 Task: Add a condition where "Channel Is not Ticket sharing" in new tickets in your groups.
Action: Mouse moved to (118, 380)
Screenshot: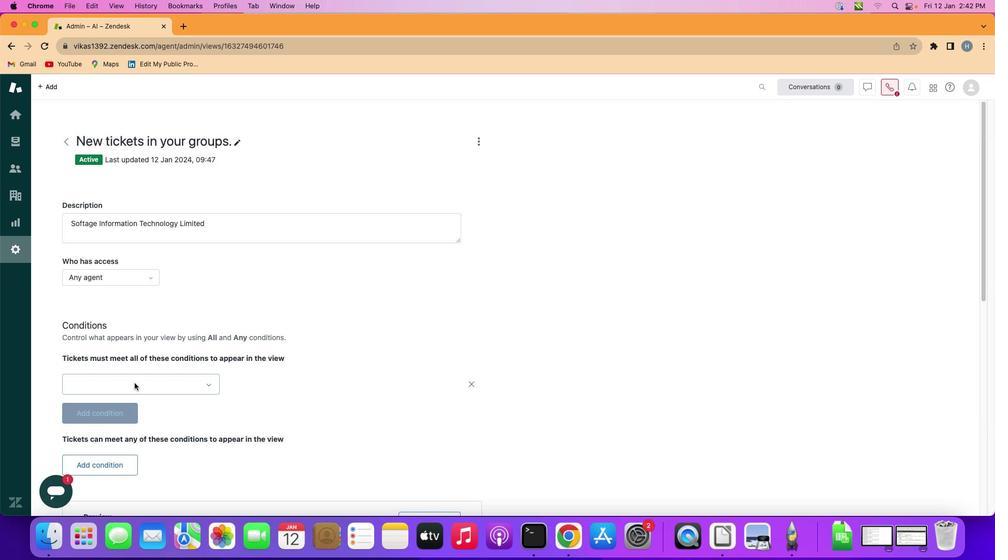 
Action: Mouse pressed left at (118, 380)
Screenshot: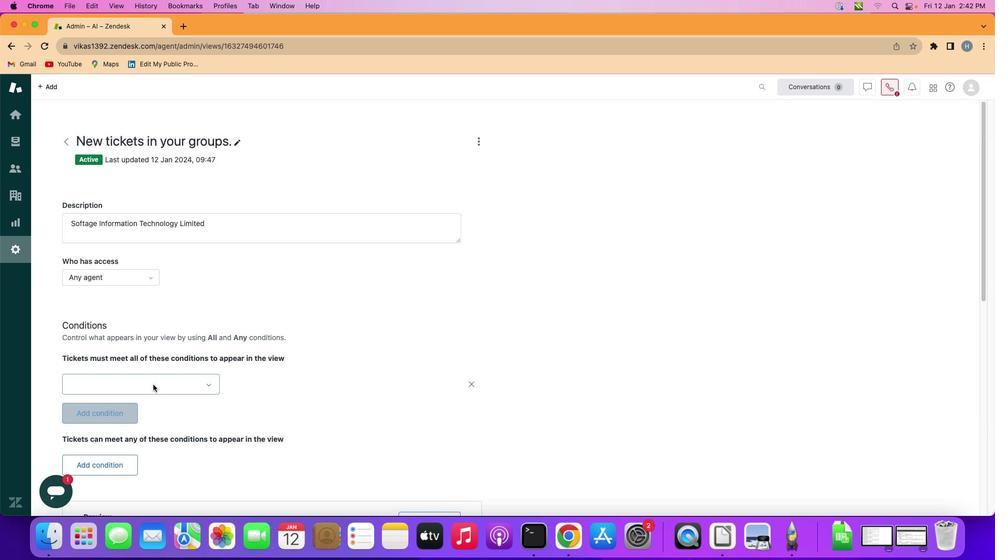 
Action: Mouse moved to (167, 383)
Screenshot: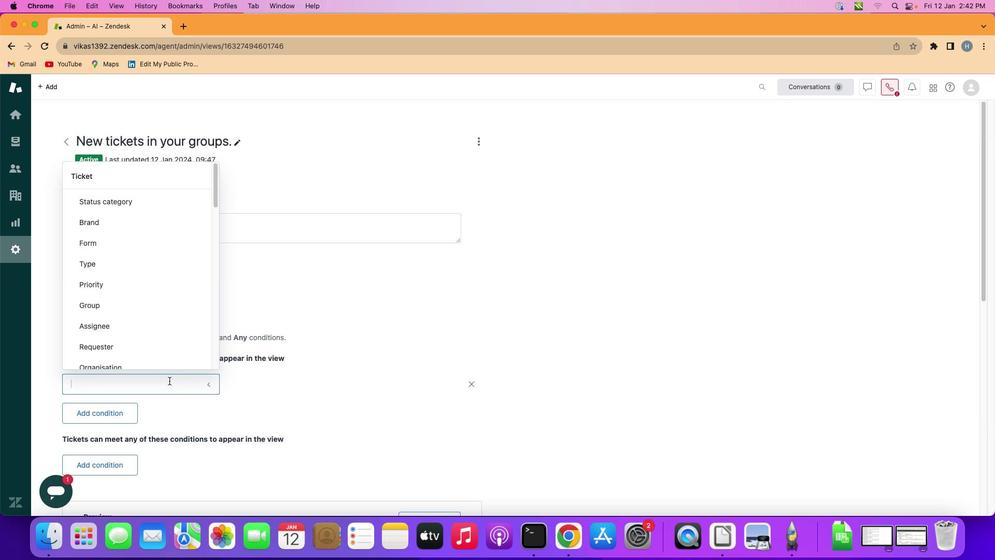 
Action: Mouse pressed left at (167, 383)
Screenshot: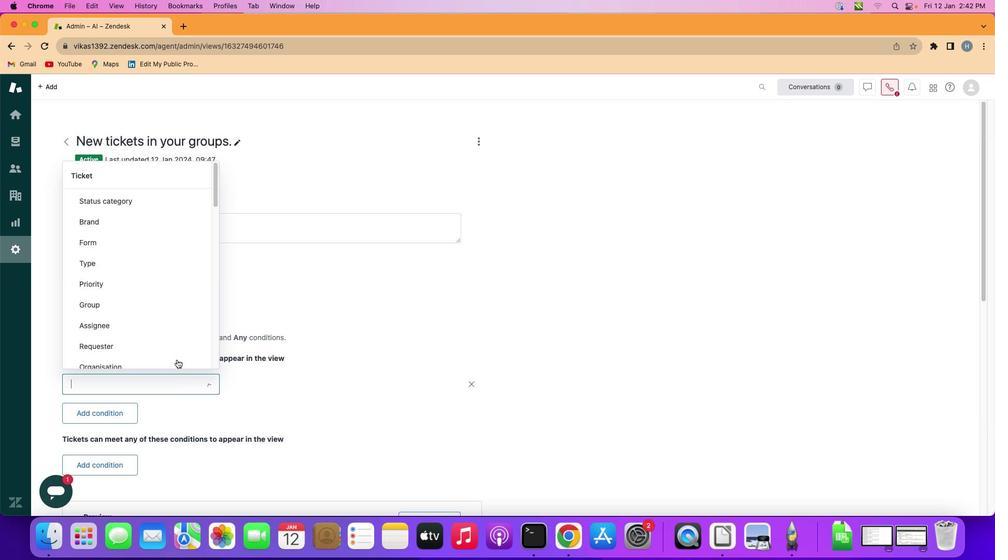 
Action: Mouse moved to (176, 273)
Screenshot: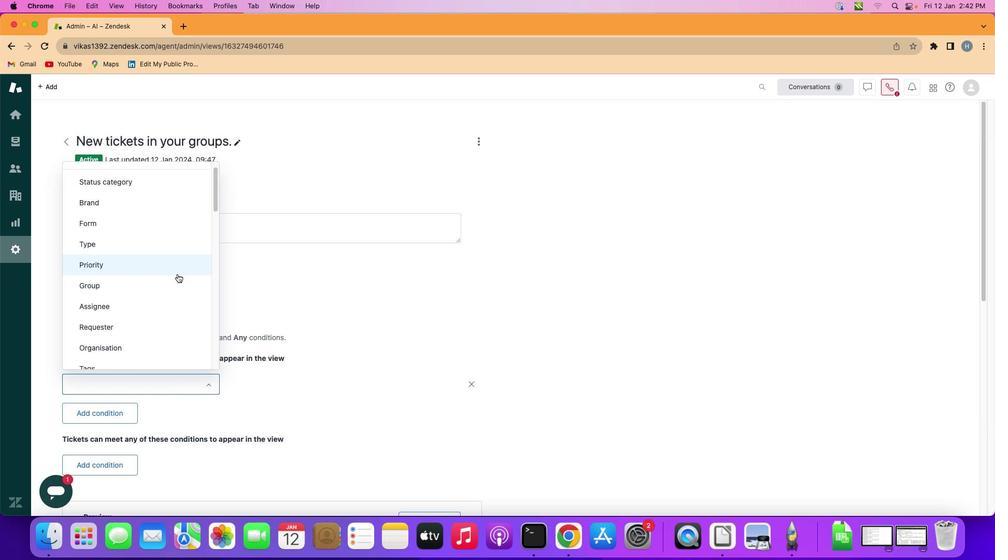 
Action: Mouse scrolled (176, 273) with delta (0, -1)
Screenshot: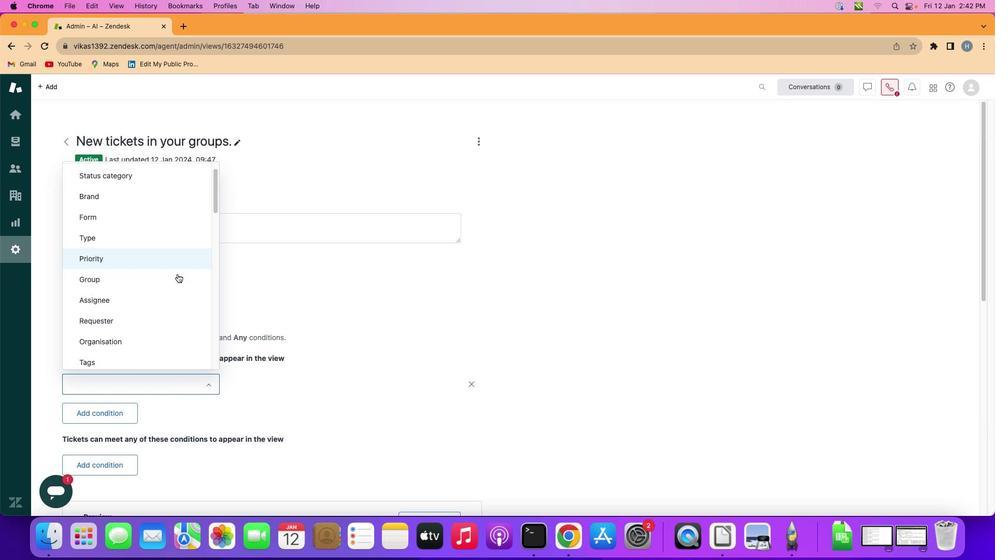 
Action: Mouse moved to (176, 272)
Screenshot: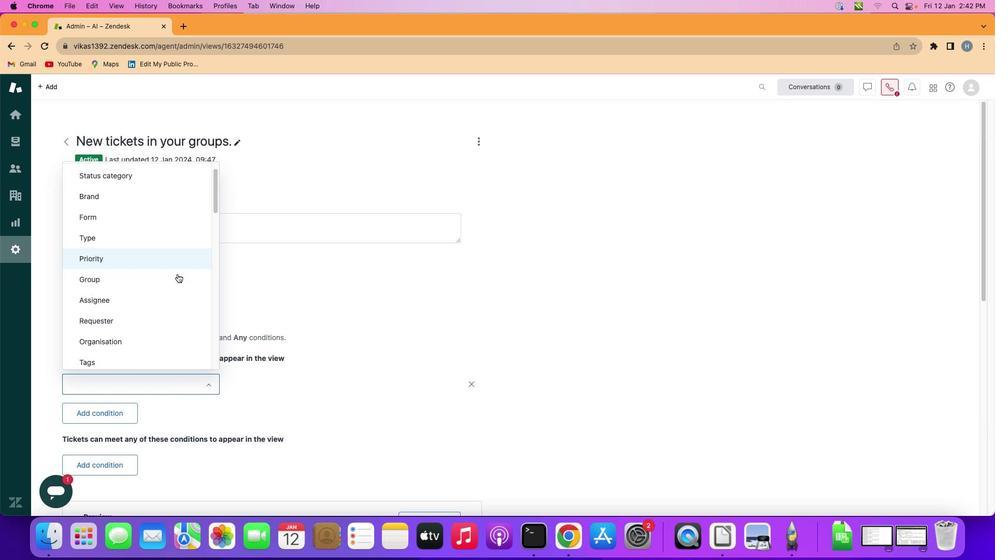 
Action: Mouse scrolled (176, 272) with delta (0, -1)
Screenshot: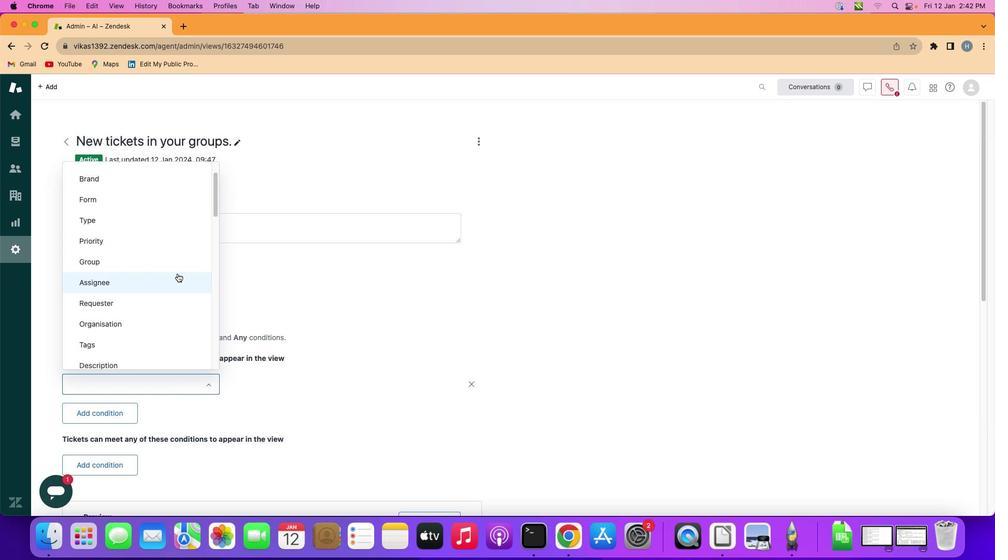 
Action: Mouse scrolled (176, 272) with delta (0, -1)
Screenshot: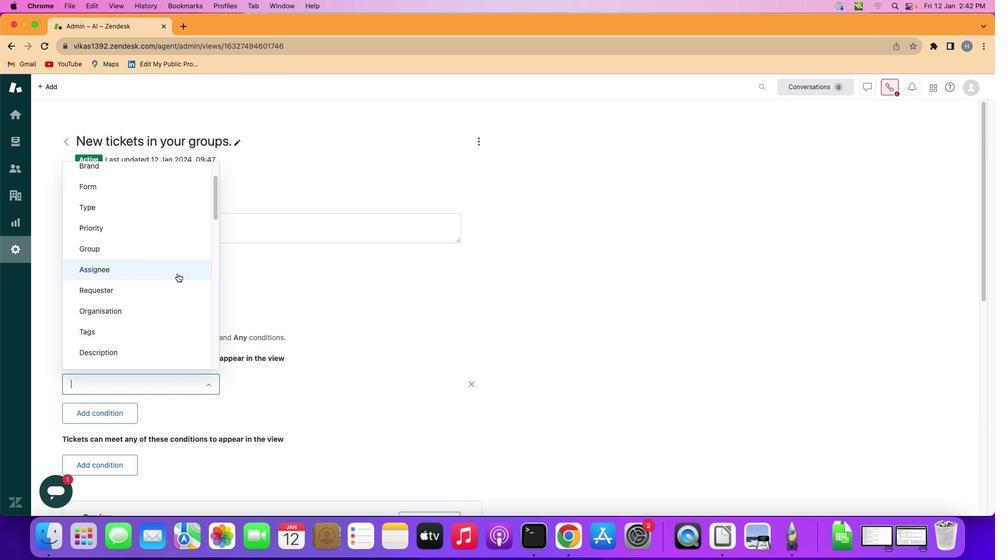 
Action: Mouse scrolled (176, 272) with delta (0, -1)
Screenshot: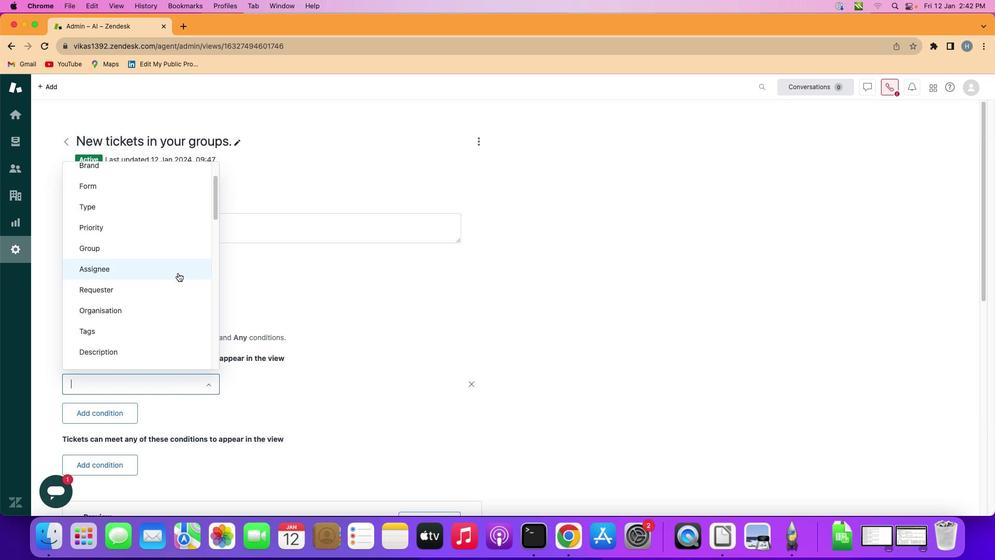 
Action: Mouse moved to (176, 272)
Screenshot: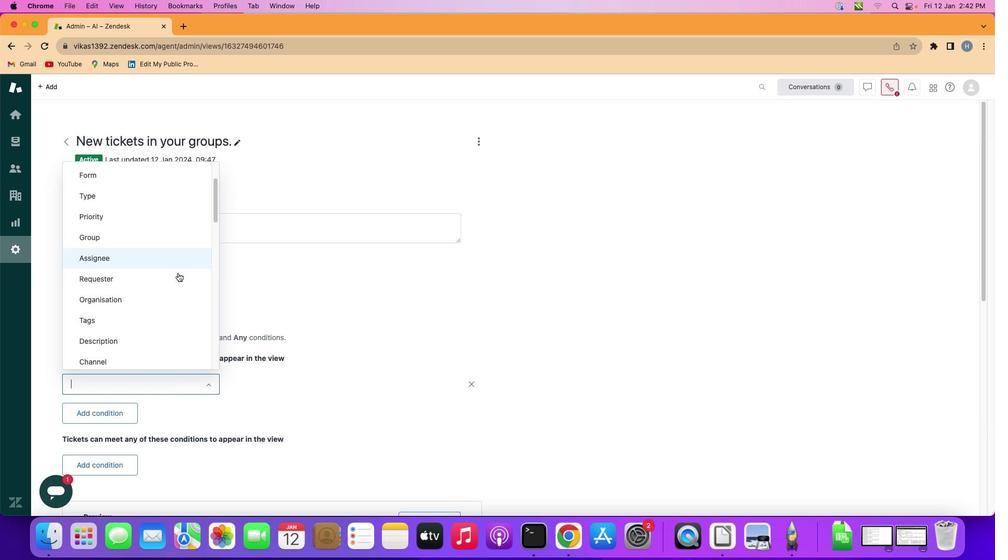 
Action: Mouse scrolled (176, 272) with delta (0, -1)
Screenshot: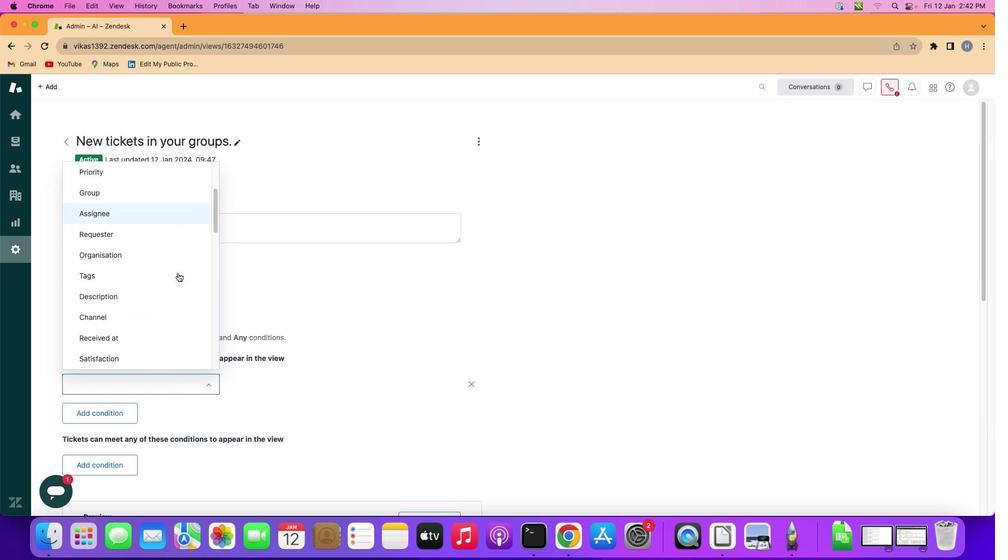
Action: Mouse scrolled (176, 272) with delta (0, -1)
Screenshot: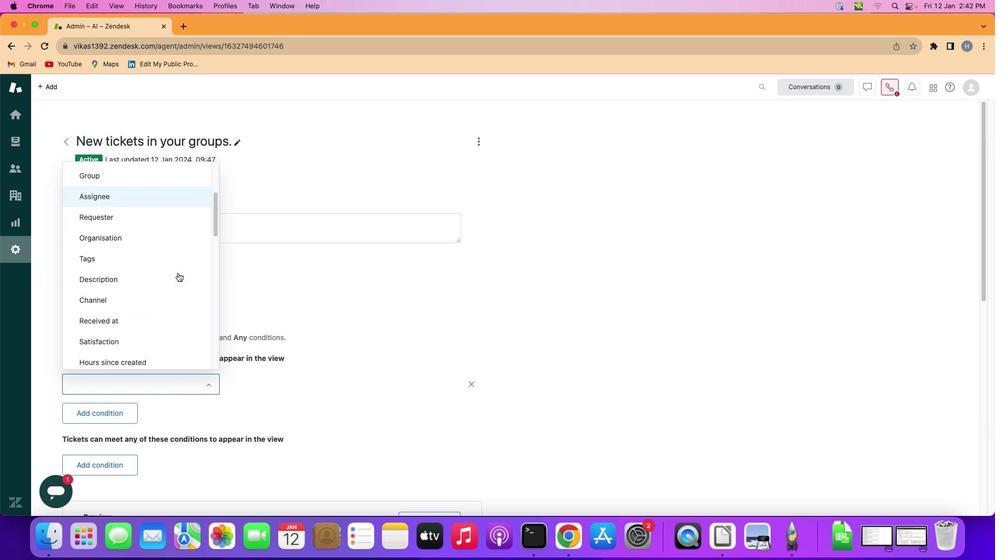 
Action: Mouse scrolled (176, 272) with delta (0, -1)
Screenshot: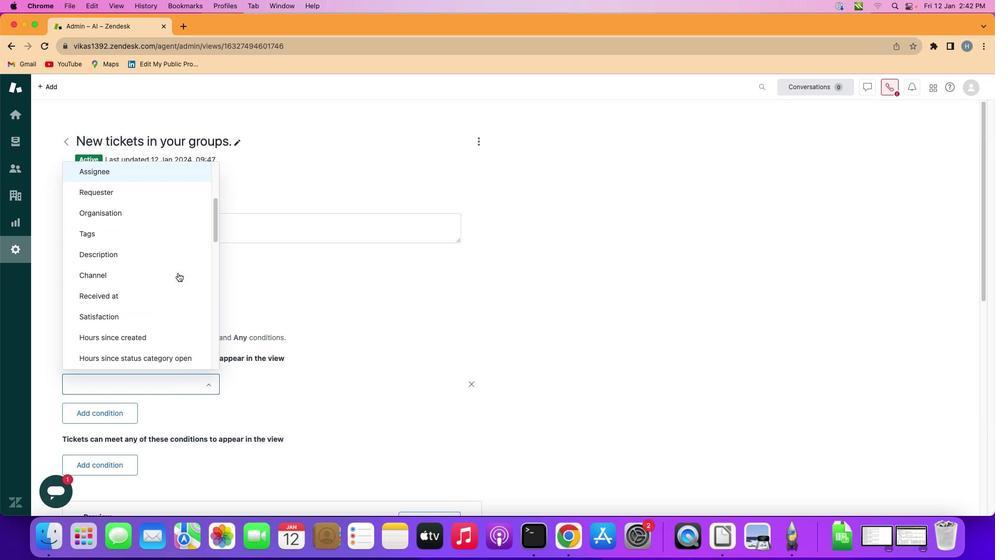 
Action: Mouse scrolled (176, 272) with delta (0, -1)
Screenshot: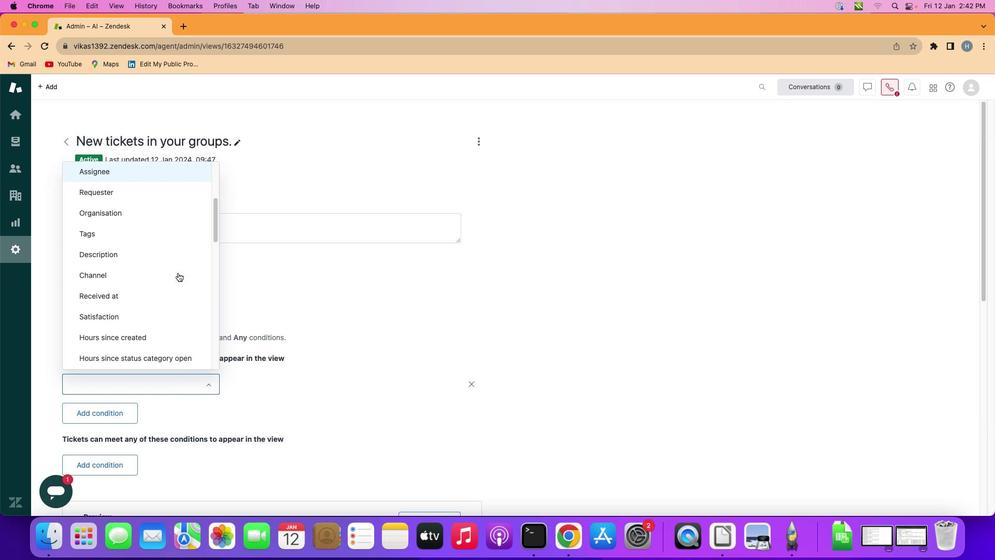 
Action: Mouse moved to (154, 270)
Screenshot: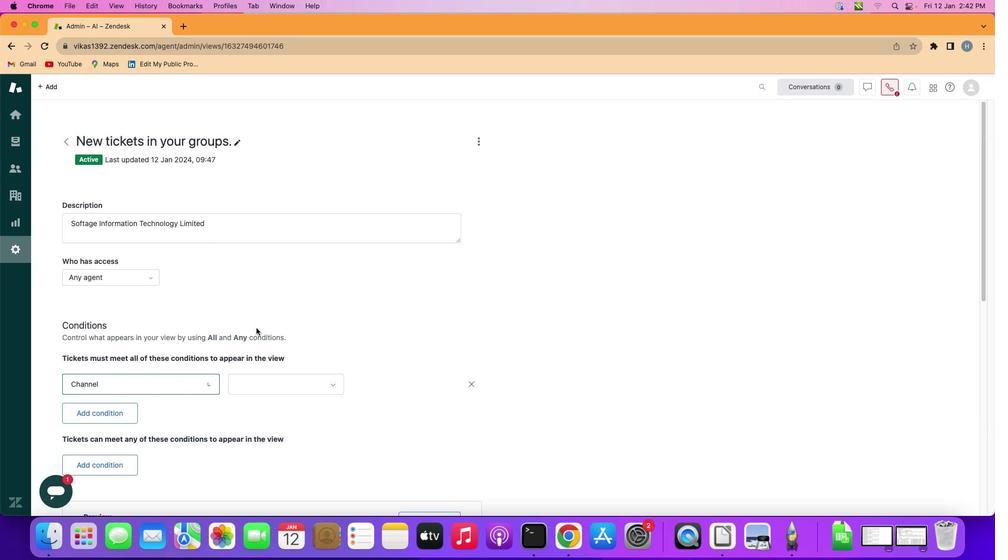 
Action: Mouse pressed left at (154, 270)
Screenshot: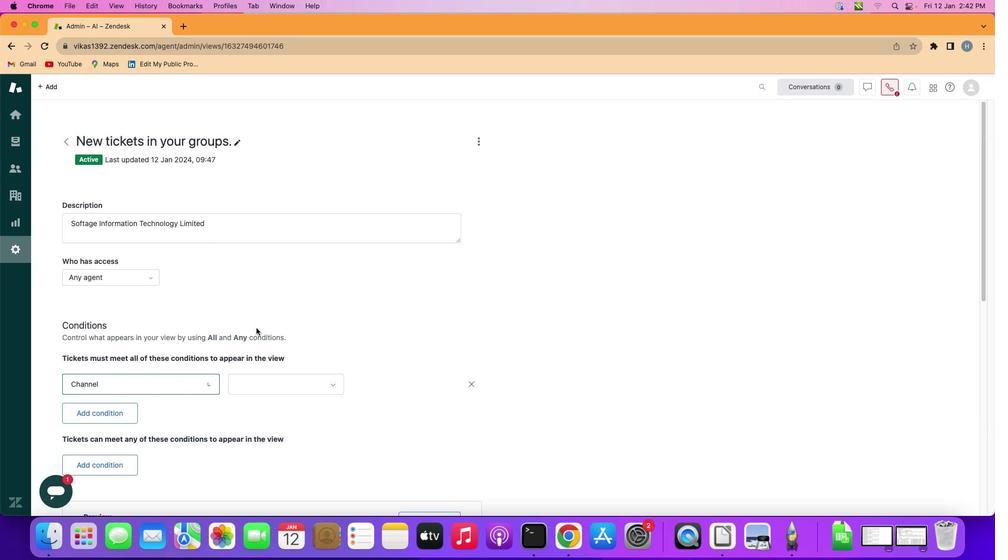 
Action: Mouse moved to (311, 378)
Screenshot: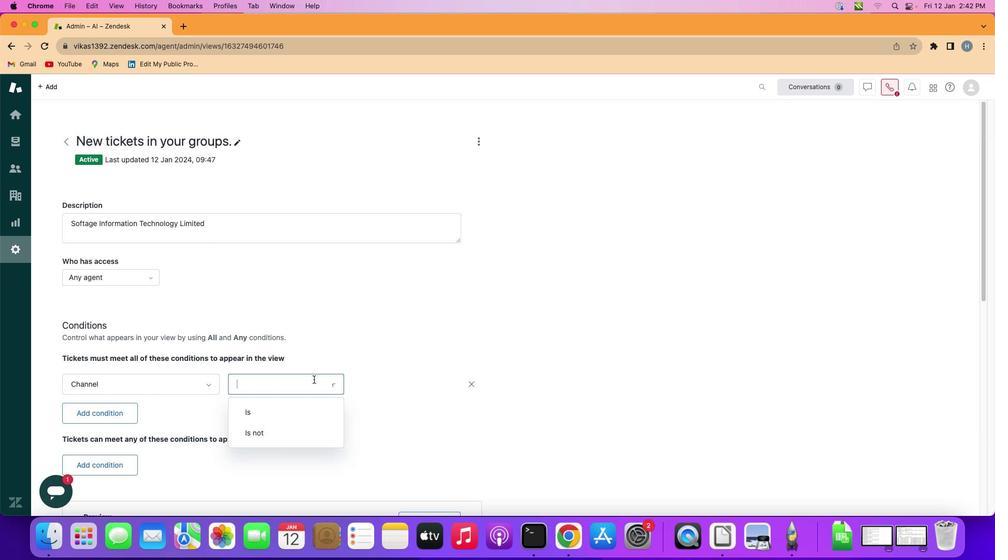 
Action: Mouse pressed left at (311, 378)
Screenshot: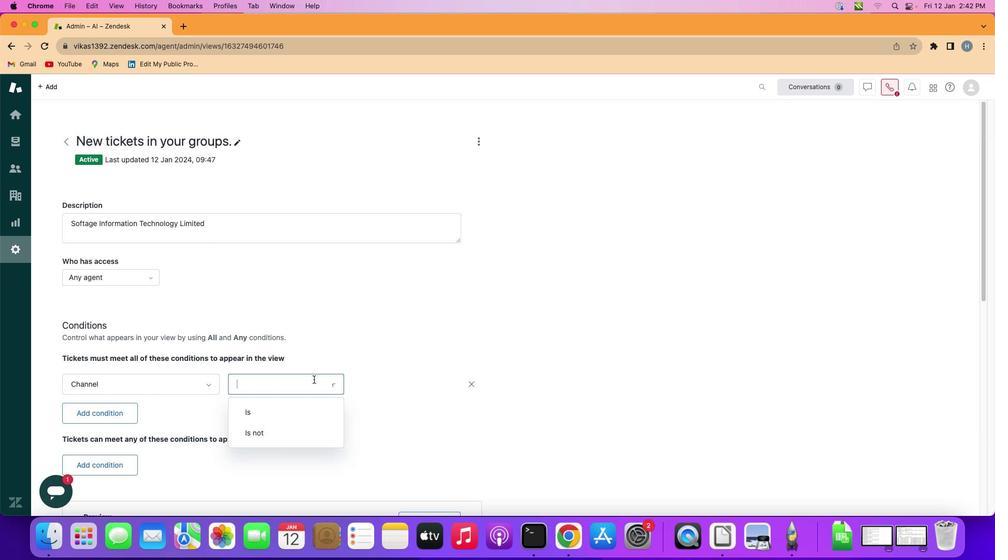 
Action: Mouse moved to (299, 428)
Screenshot: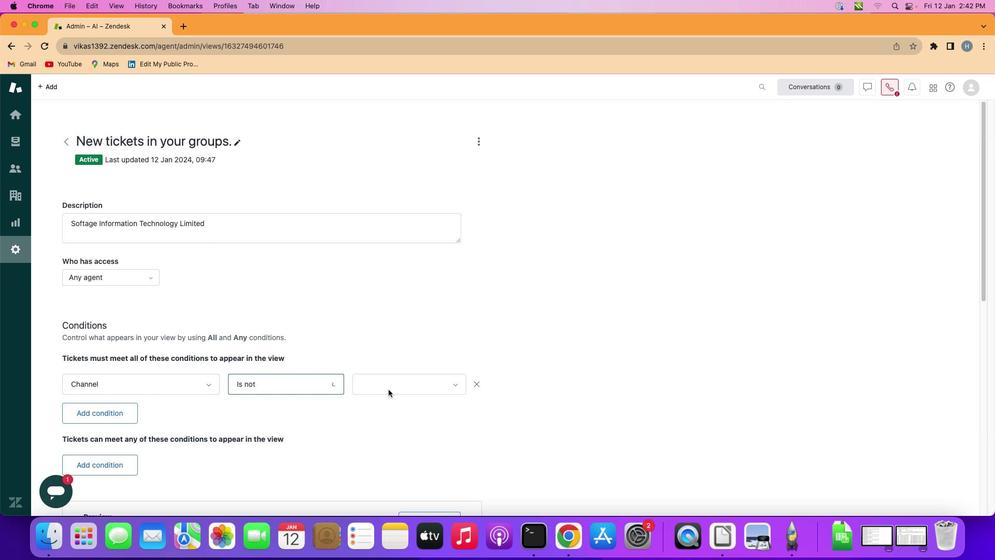 
Action: Mouse pressed left at (299, 428)
Screenshot: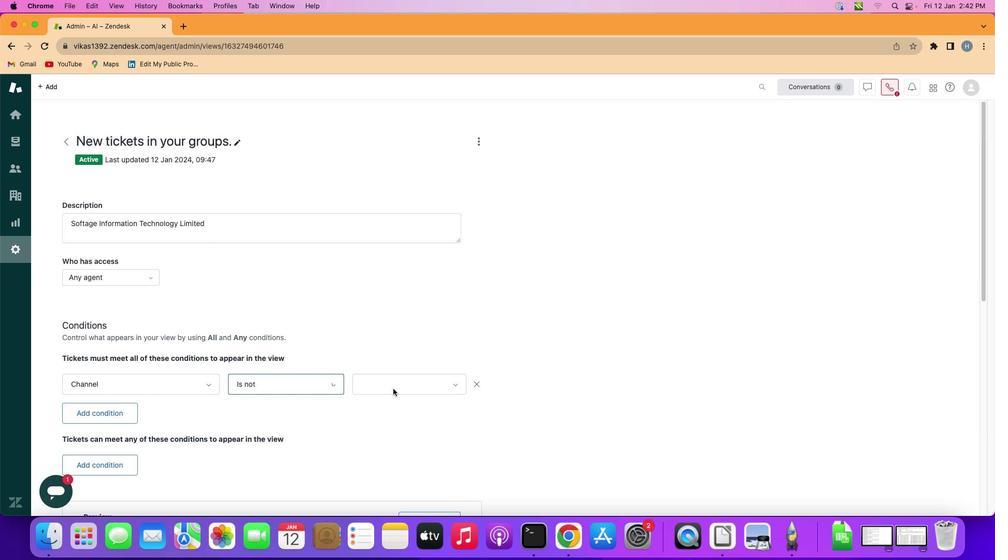 
Action: Mouse moved to (404, 382)
Screenshot: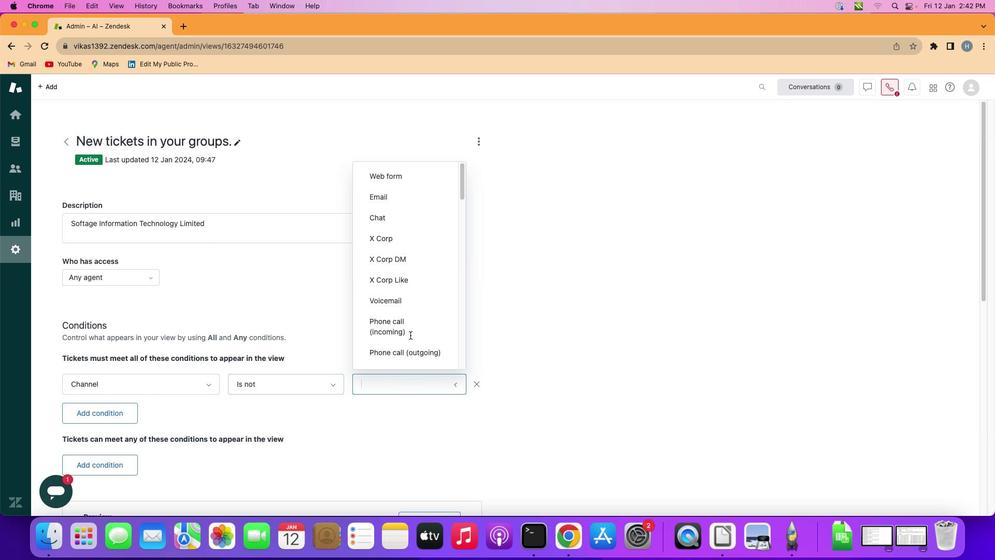 
Action: Mouse pressed left at (404, 382)
Screenshot: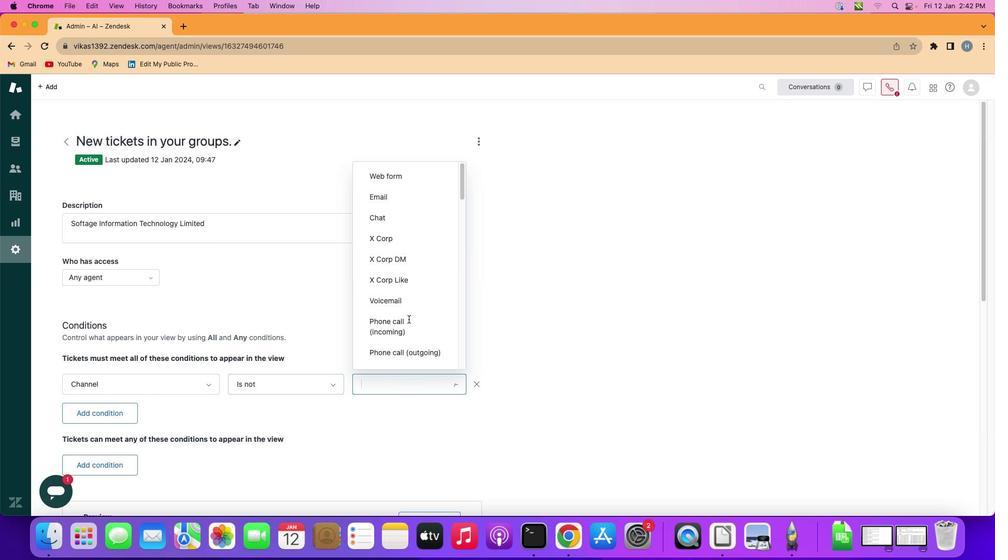 
Action: Mouse moved to (388, 260)
Screenshot: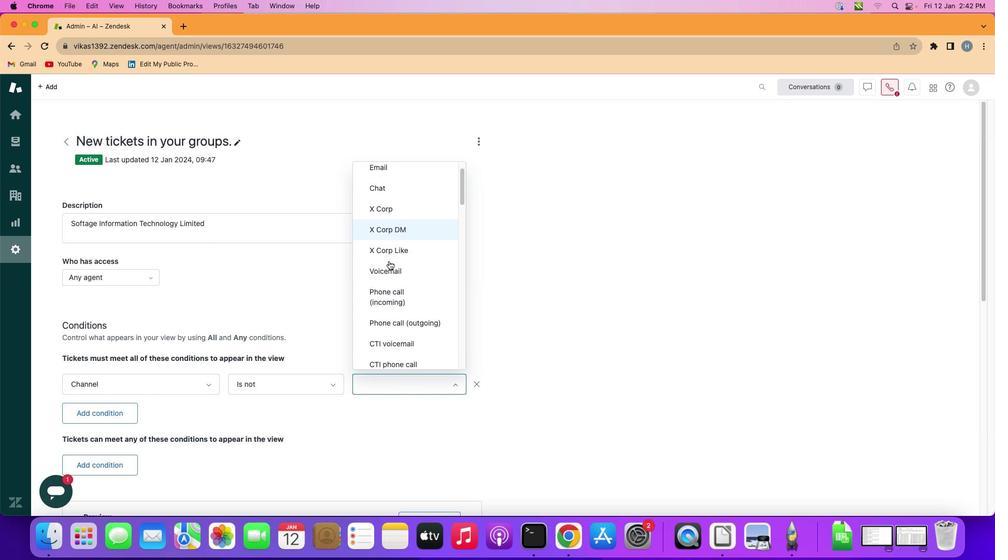 
Action: Mouse scrolled (388, 260) with delta (0, -1)
Screenshot: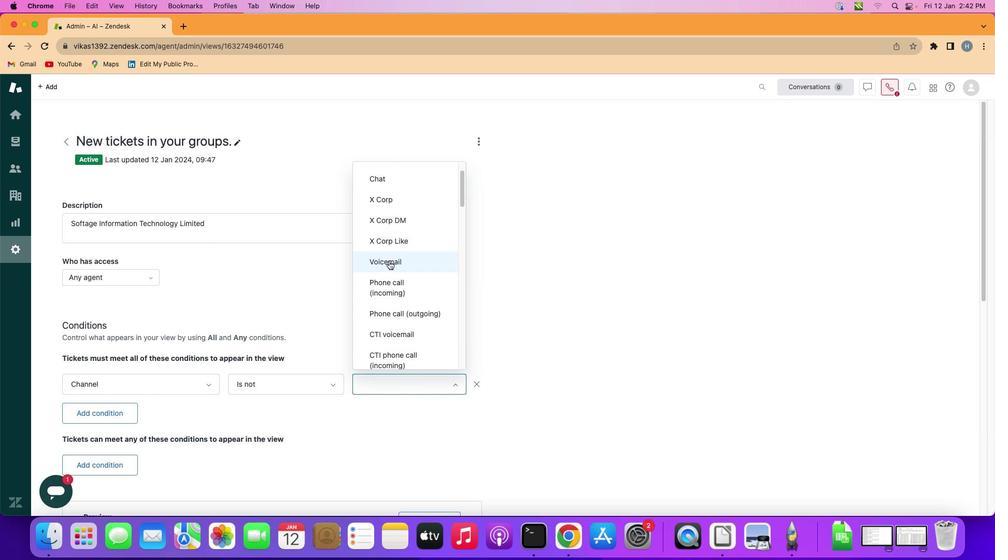
Action: Mouse scrolled (388, 260) with delta (0, -1)
Screenshot: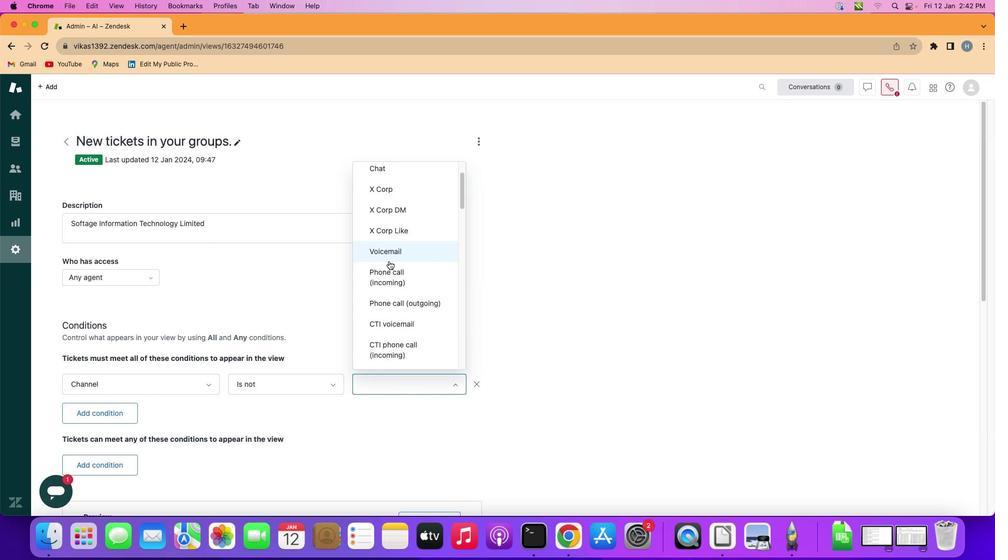 
Action: Mouse scrolled (388, 260) with delta (0, -1)
Screenshot: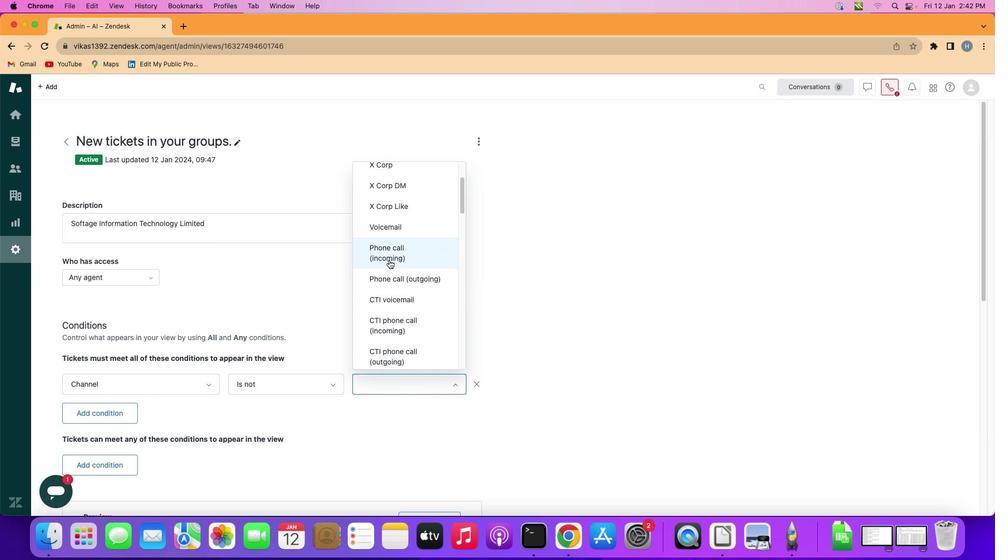 
Action: Mouse scrolled (388, 260) with delta (0, -1)
Screenshot: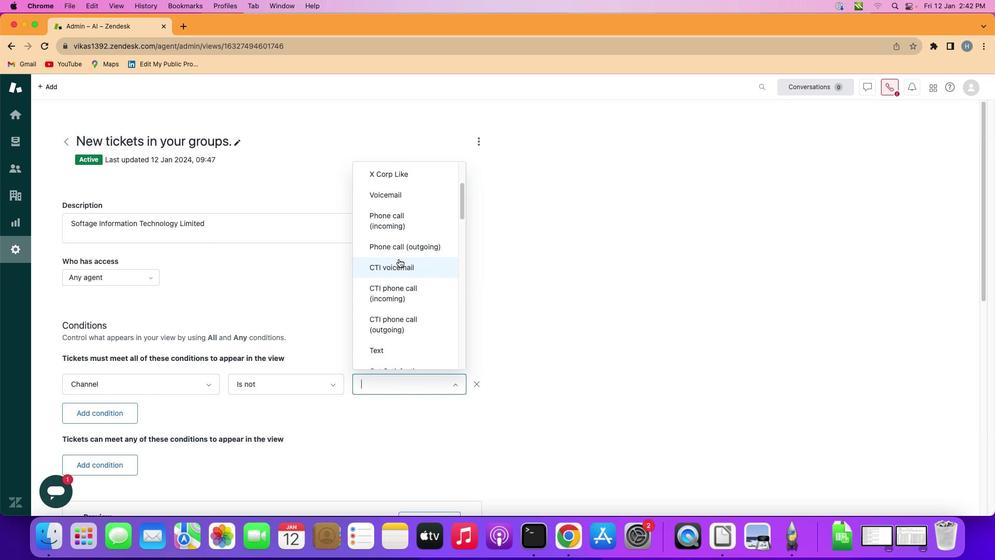 
Action: Mouse moved to (388, 260)
Screenshot: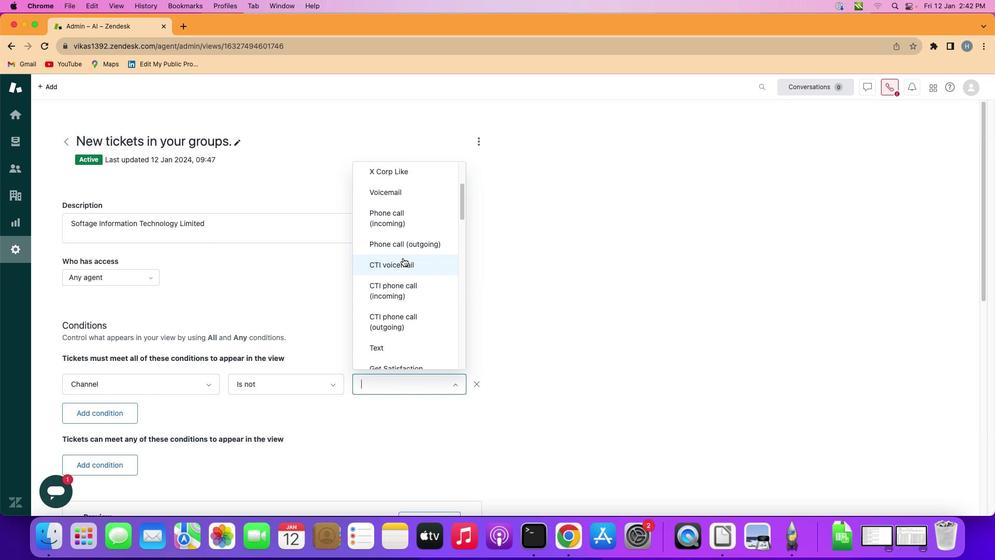 
Action: Mouse scrolled (388, 260) with delta (0, -1)
Screenshot: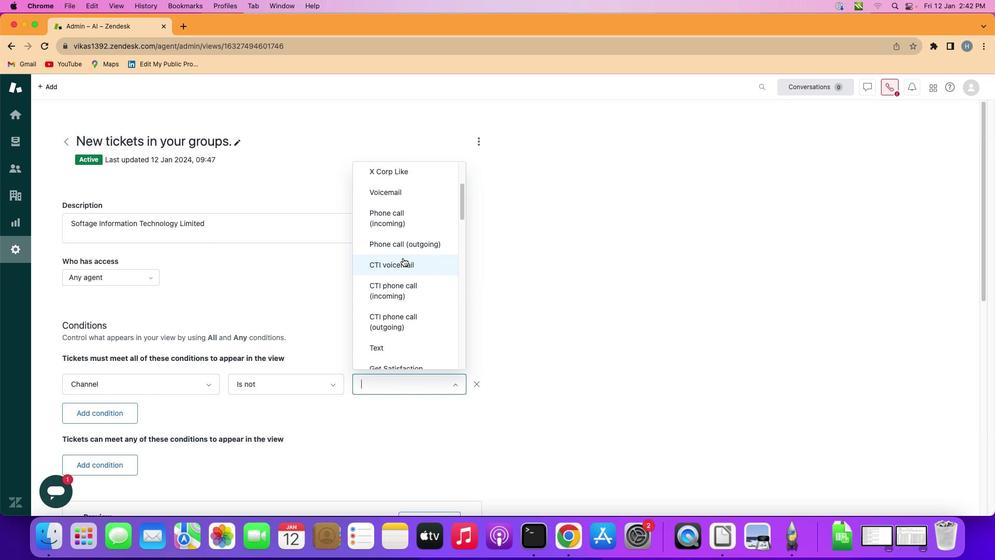 
Action: Mouse moved to (402, 257)
Screenshot: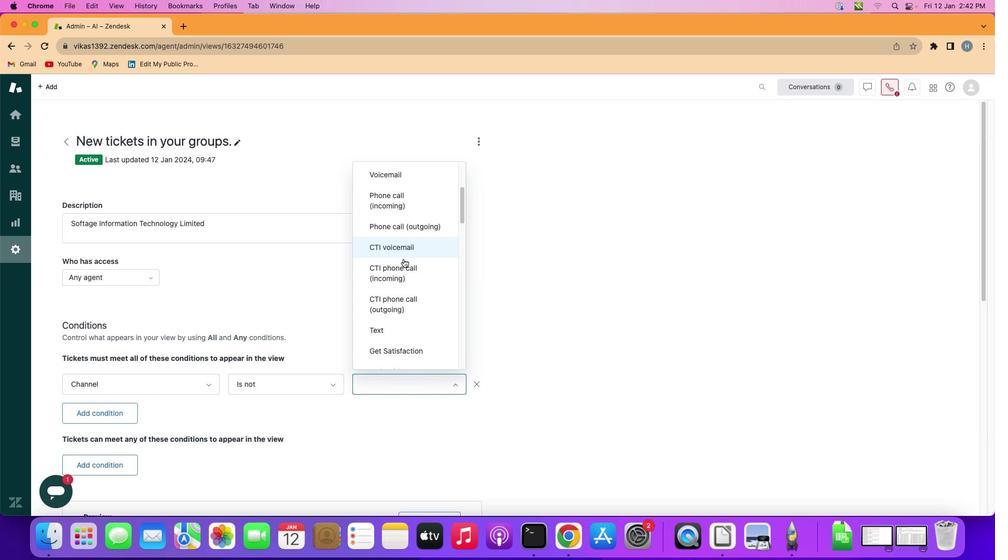 
Action: Mouse scrolled (402, 257) with delta (0, -1)
Screenshot: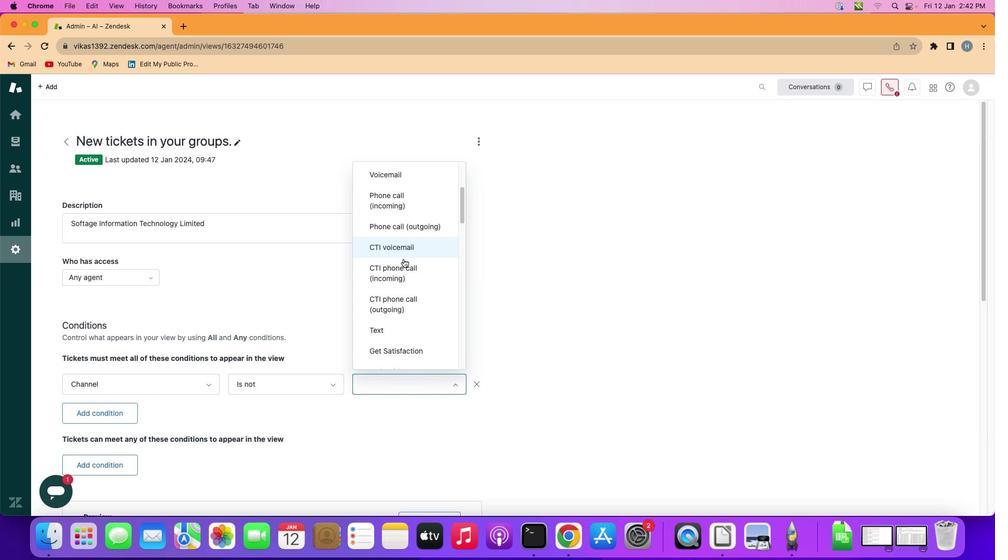 
Action: Mouse moved to (402, 257)
Screenshot: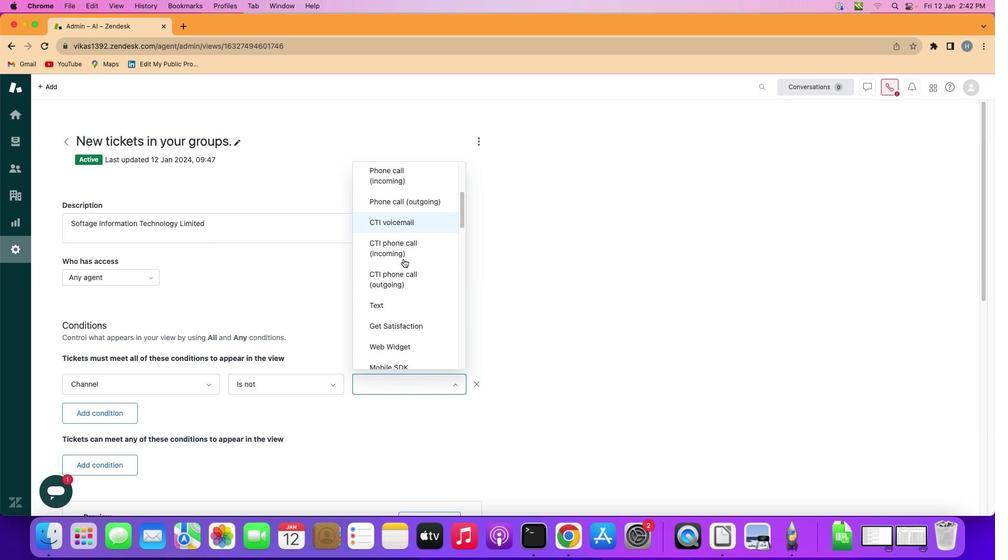 
Action: Mouse scrolled (402, 257) with delta (0, -1)
Screenshot: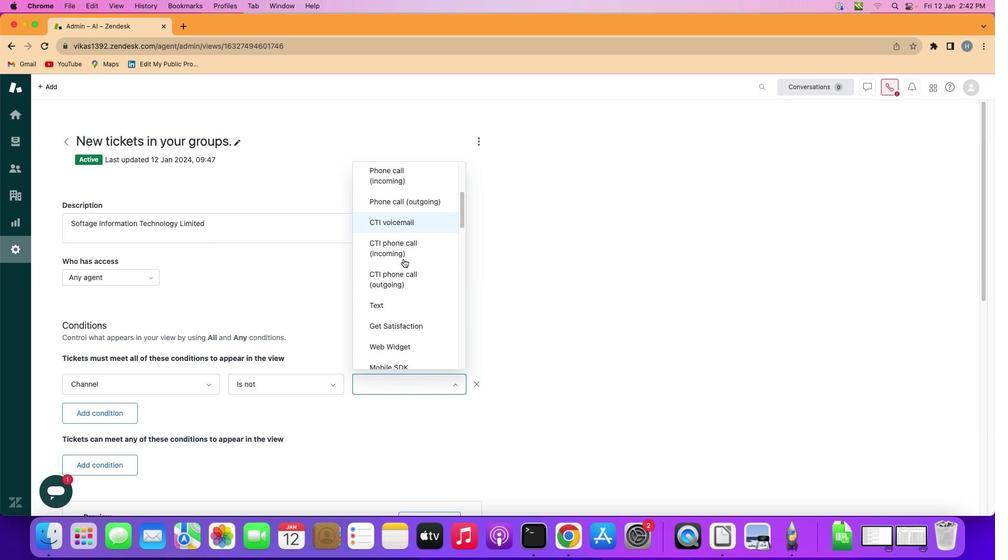 
Action: Mouse moved to (402, 257)
Screenshot: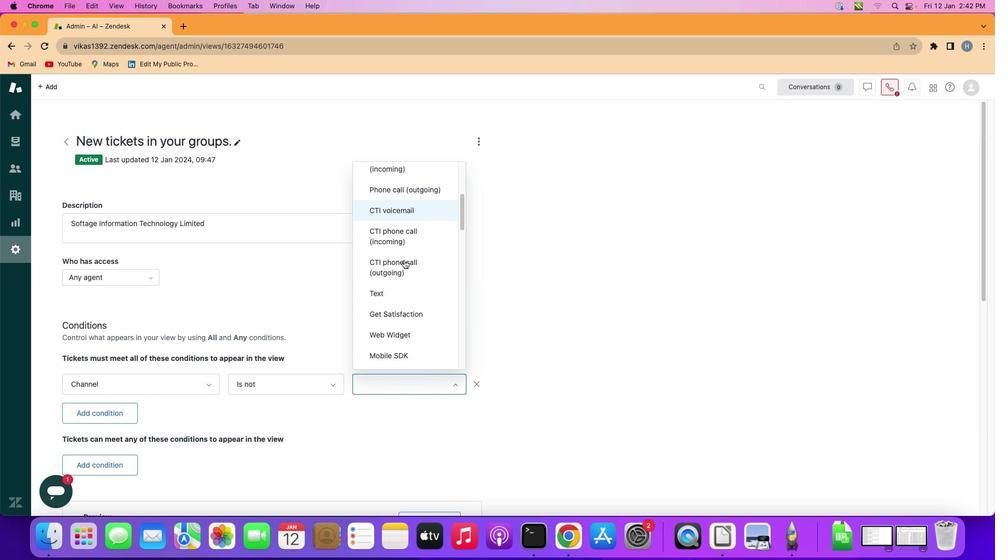 
Action: Mouse scrolled (402, 257) with delta (0, -1)
Screenshot: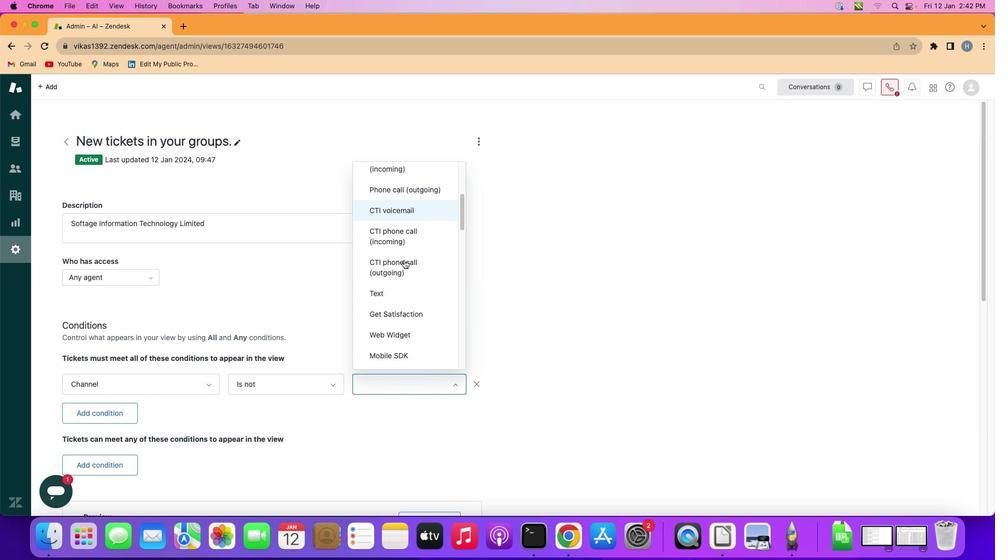 
Action: Mouse moved to (402, 258)
Screenshot: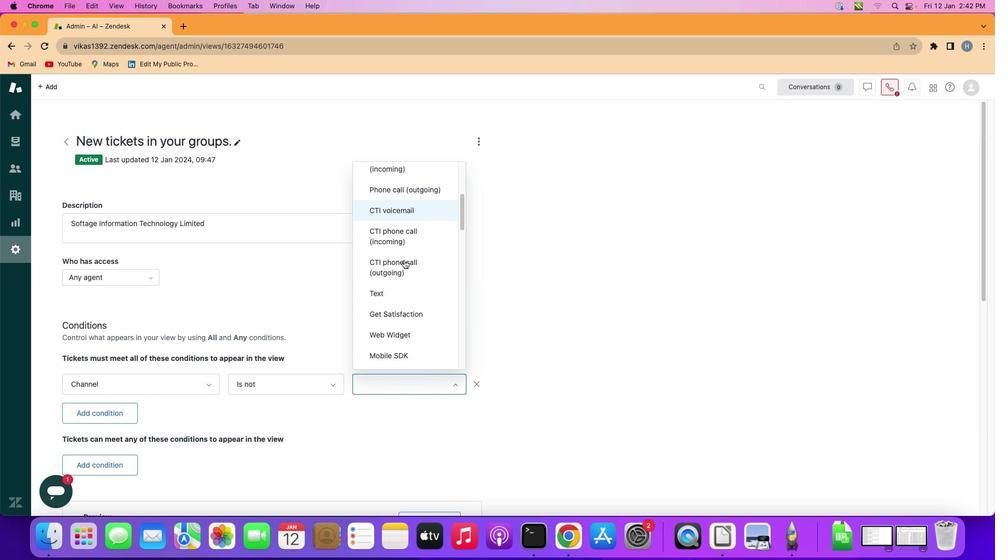
Action: Mouse scrolled (402, 258) with delta (0, -1)
Screenshot: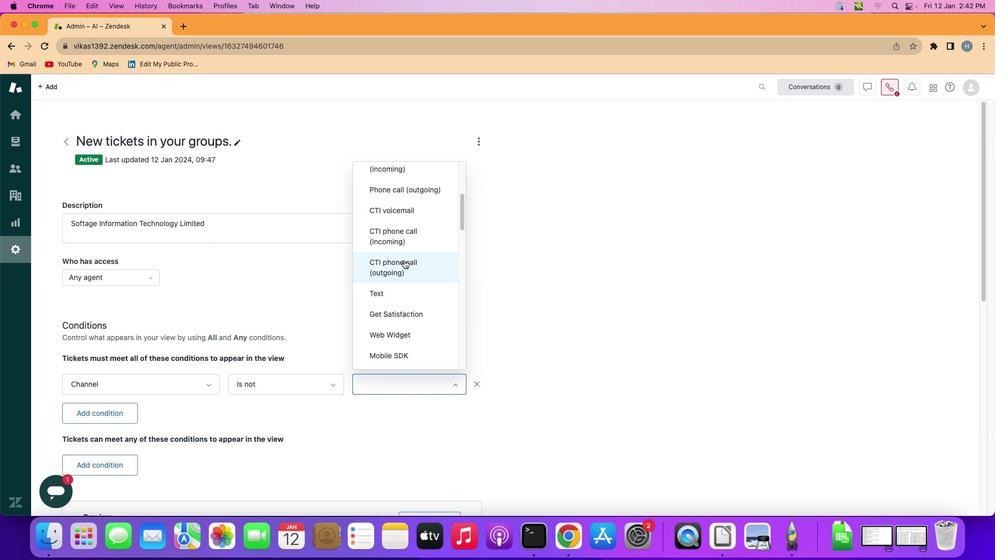 
Action: Mouse moved to (403, 259)
Screenshot: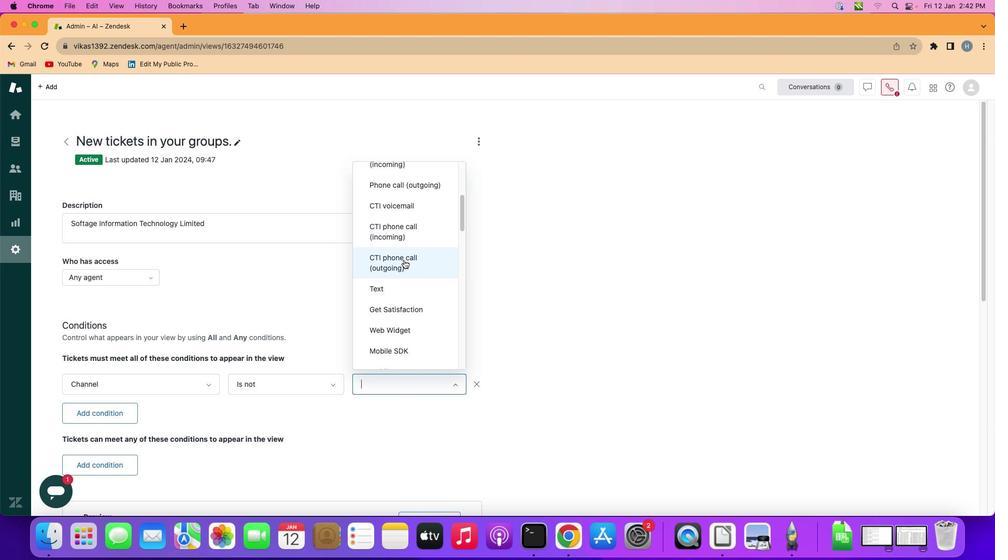 
Action: Mouse scrolled (403, 259) with delta (0, -1)
Screenshot: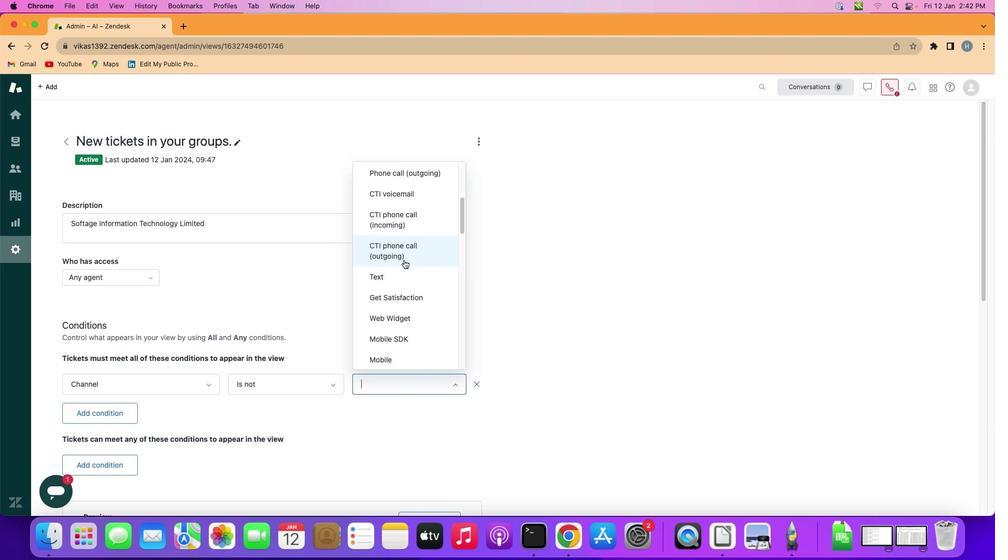 
Action: Mouse scrolled (403, 259) with delta (0, -1)
Screenshot: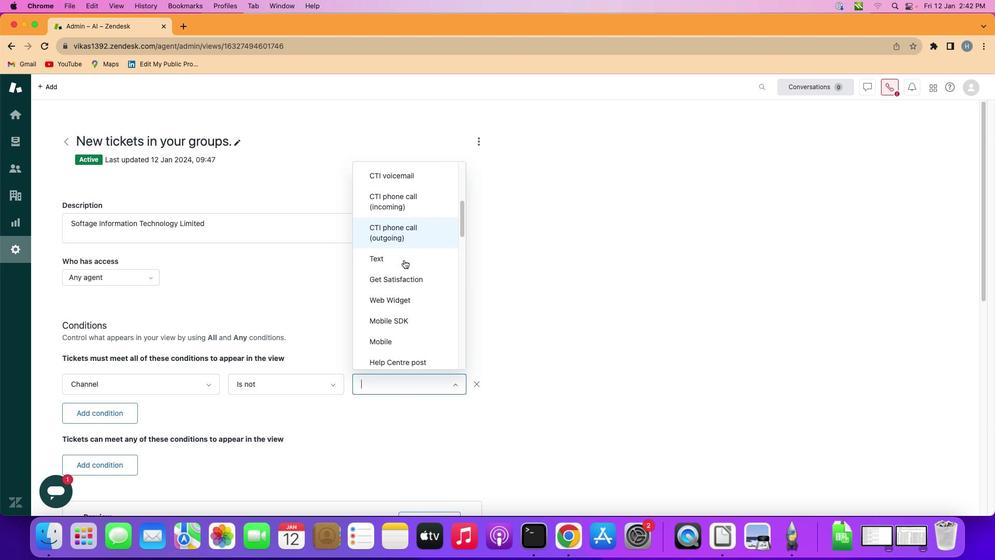 
Action: Mouse scrolled (403, 259) with delta (0, -1)
Screenshot: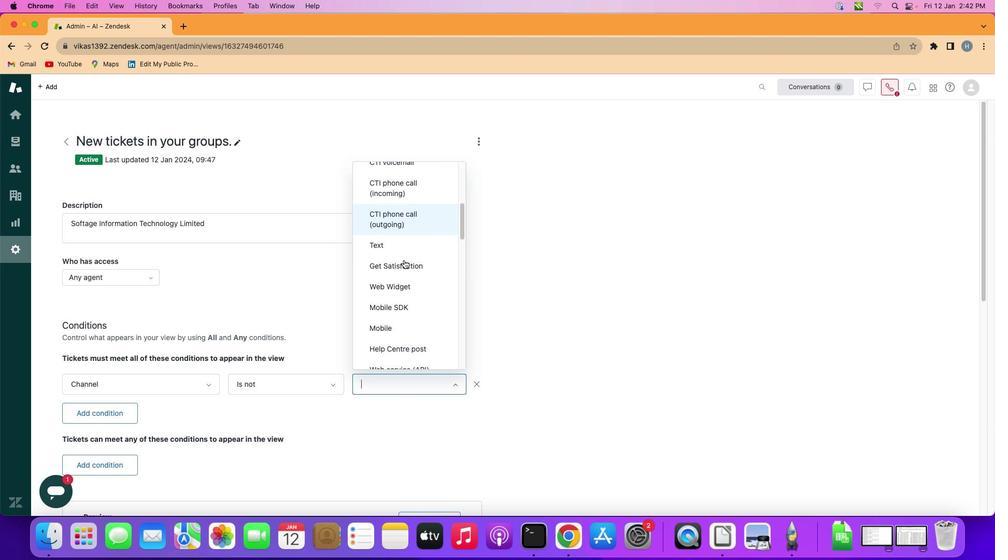 
Action: Mouse scrolled (403, 259) with delta (0, -1)
Screenshot: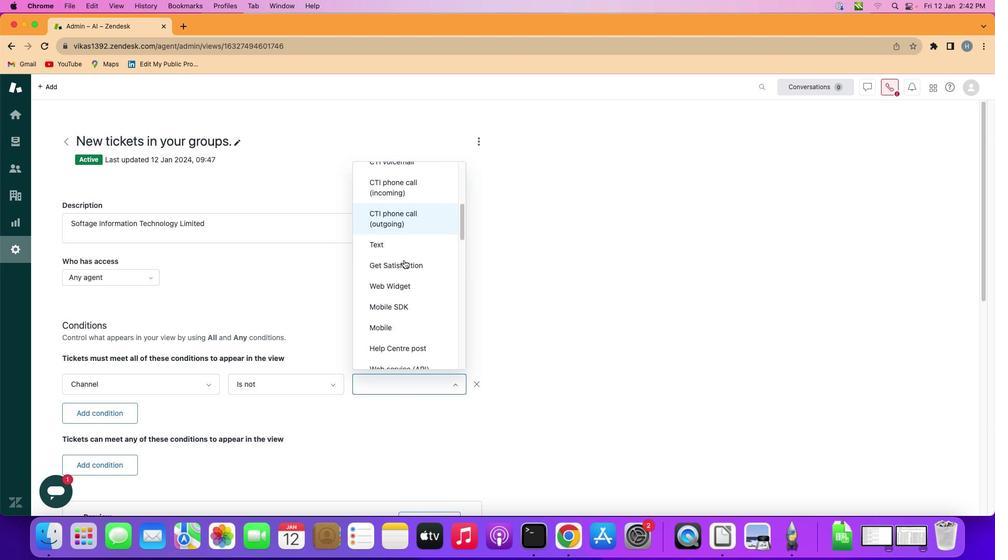 
Action: Mouse scrolled (403, 259) with delta (0, -1)
Screenshot: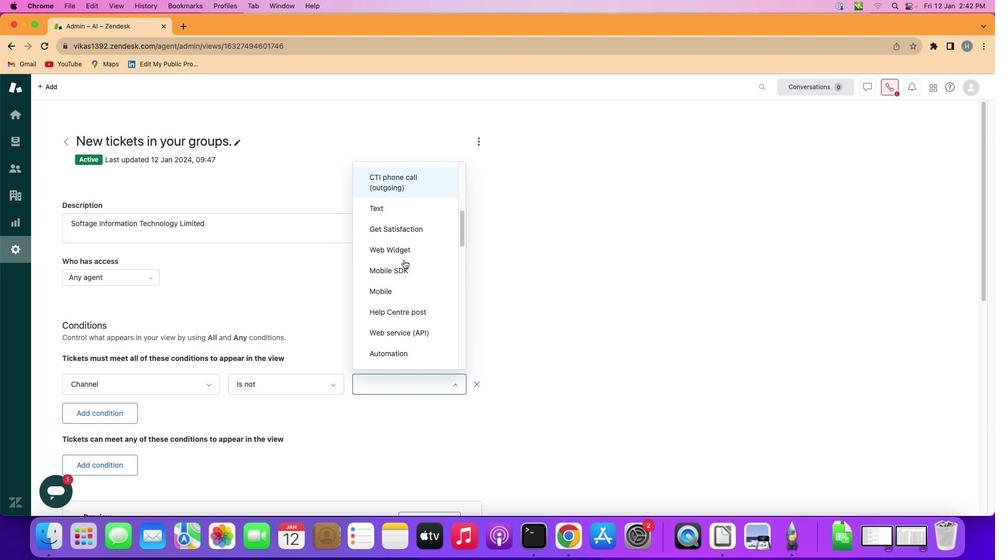
Action: Mouse scrolled (403, 259) with delta (0, -1)
Screenshot: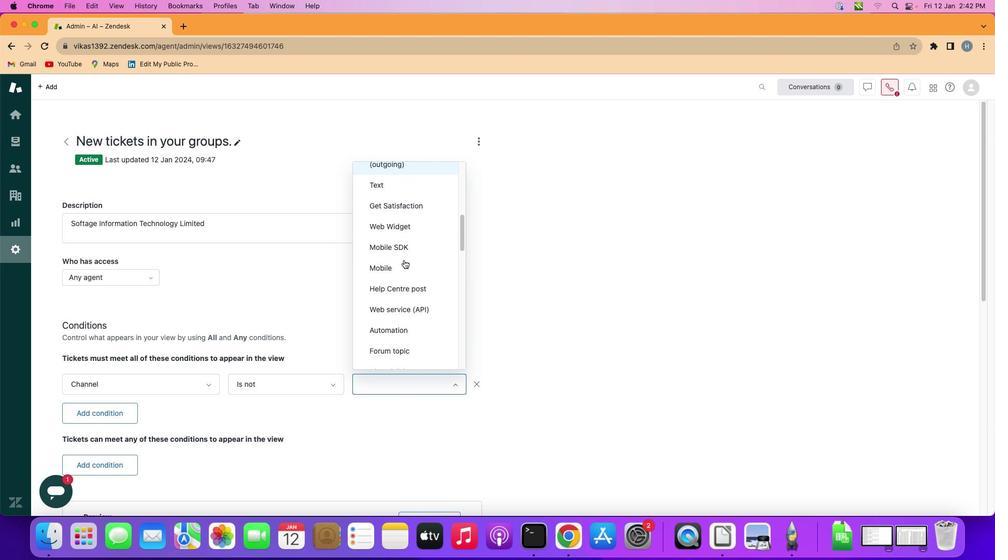 
Action: Mouse scrolled (403, 259) with delta (0, -1)
Screenshot: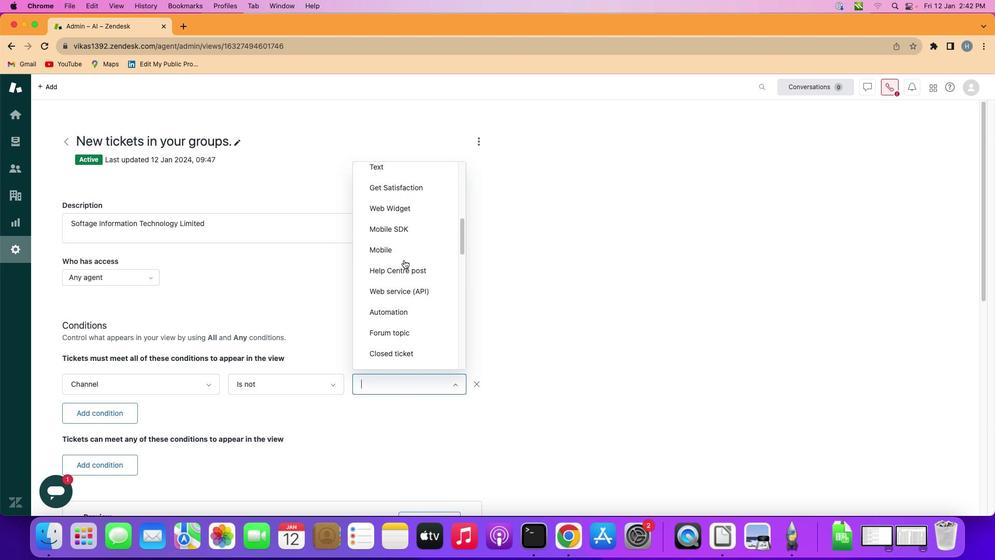 
Action: Mouse scrolled (403, 259) with delta (0, -1)
Screenshot: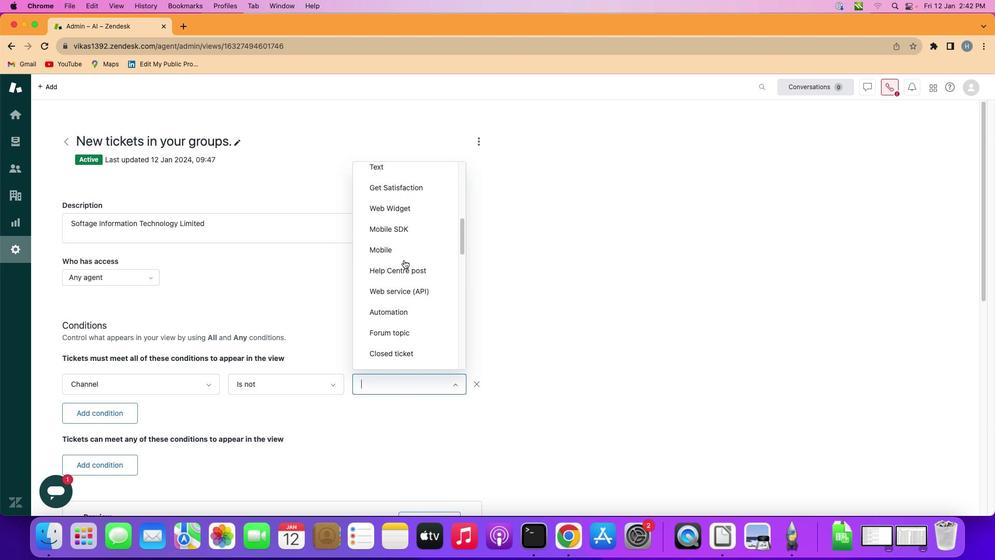 
Action: Mouse scrolled (403, 259) with delta (0, -1)
Screenshot: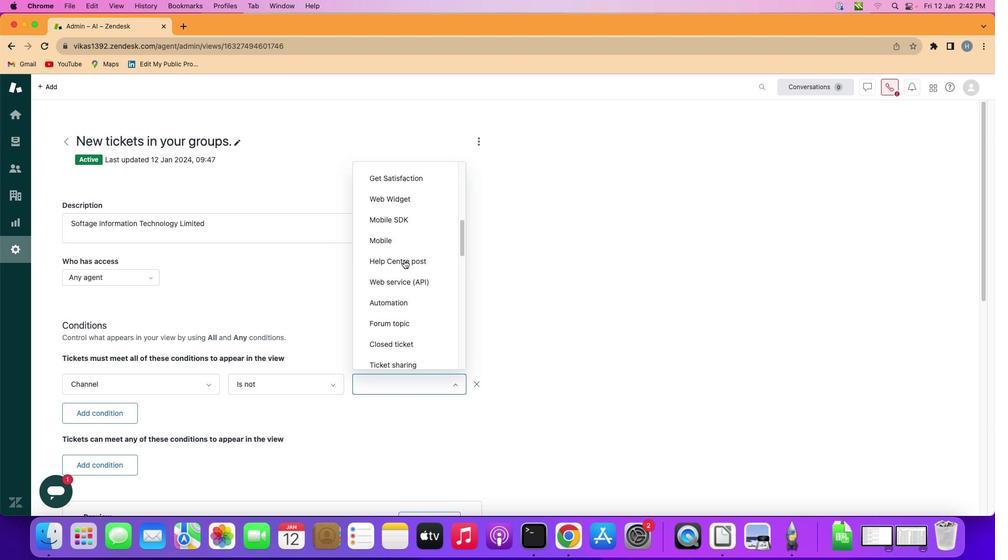 
Action: Mouse scrolled (403, 259) with delta (0, -1)
Screenshot: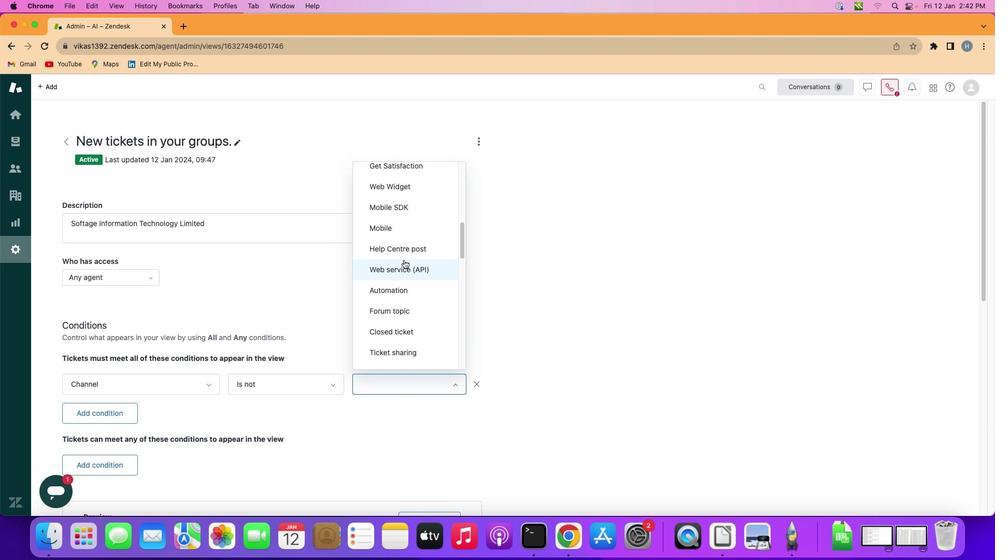 
Action: Mouse scrolled (403, 259) with delta (0, -1)
Screenshot: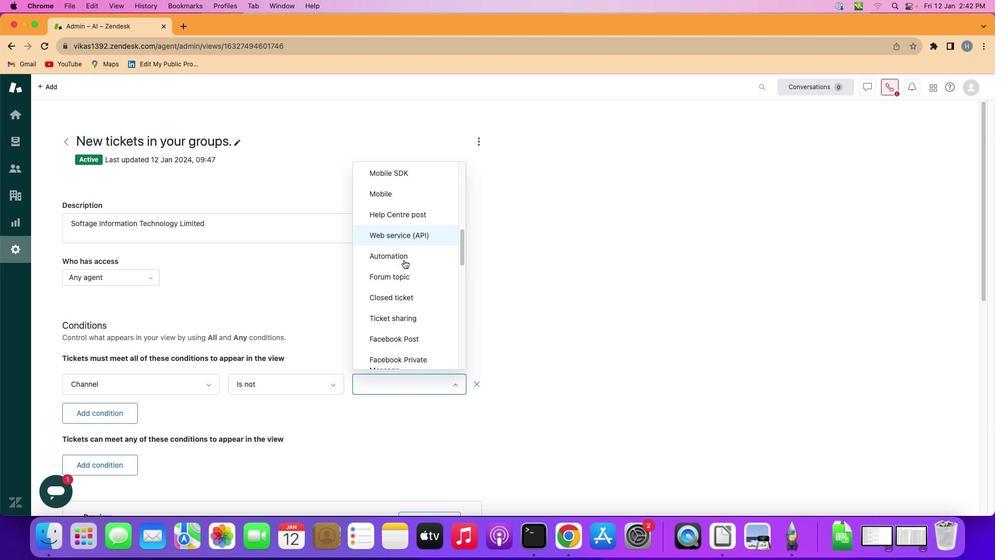 
Action: Mouse scrolled (403, 259) with delta (0, -1)
Screenshot: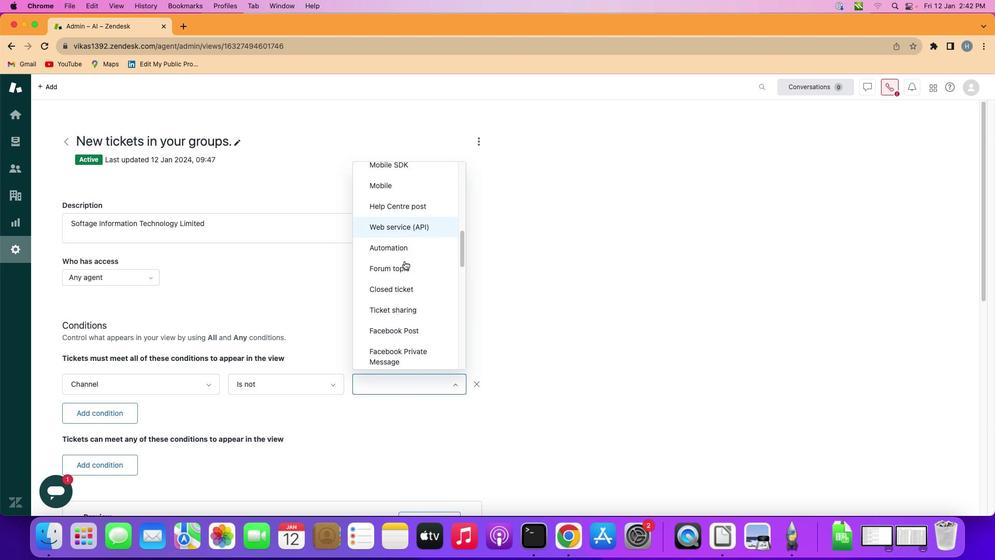 
Action: Mouse moved to (403, 259)
Screenshot: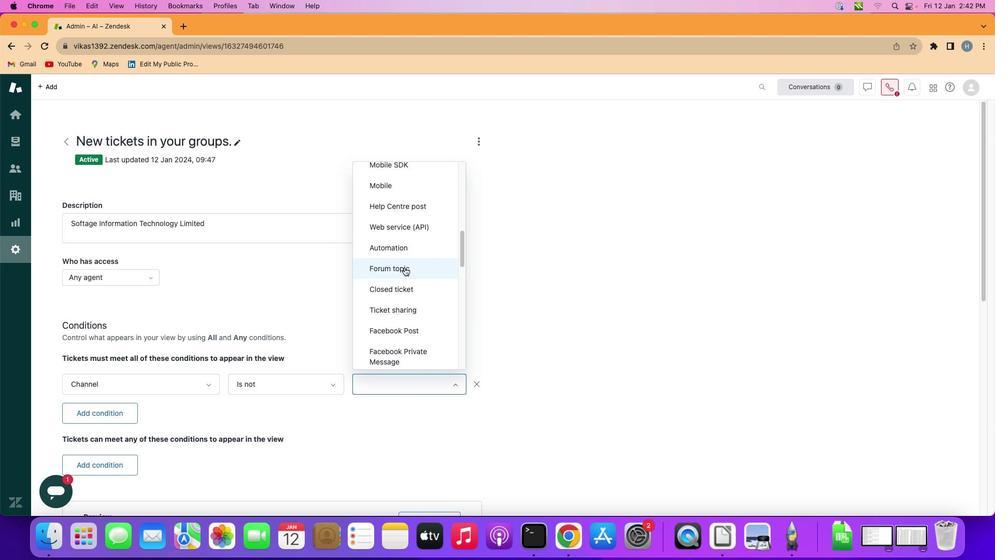 
Action: Mouse scrolled (403, 259) with delta (0, -1)
Screenshot: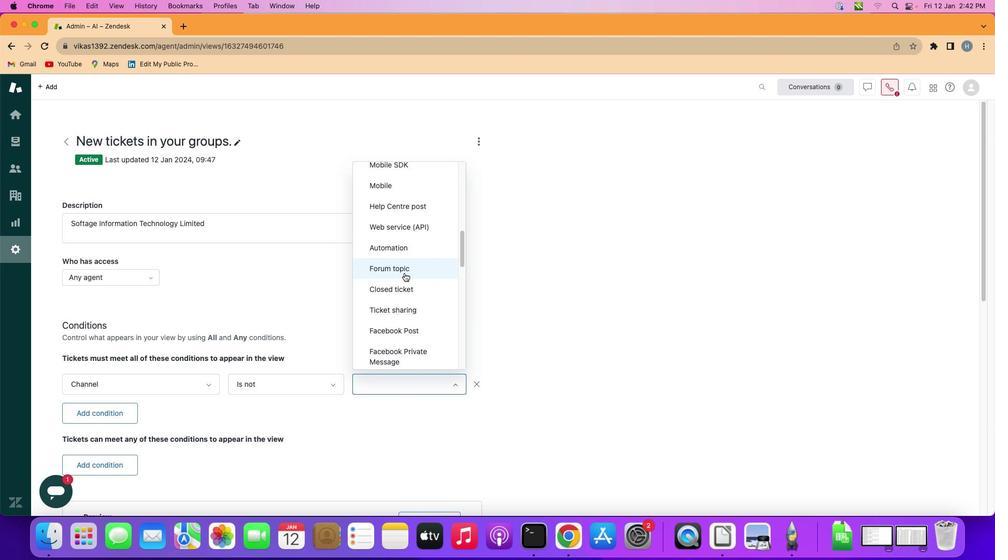 
Action: Mouse moved to (399, 312)
Screenshot: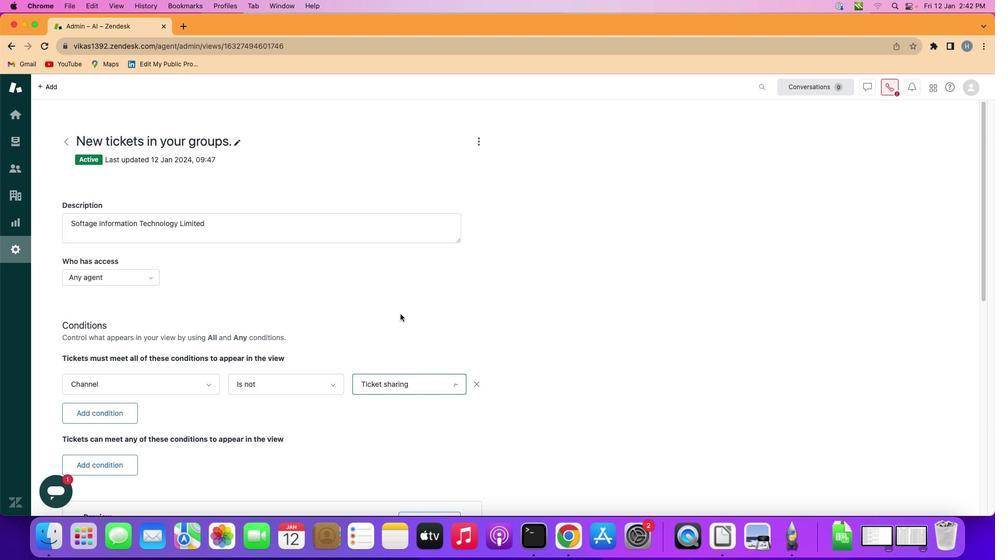 
Action: Mouse pressed left at (399, 312)
Screenshot: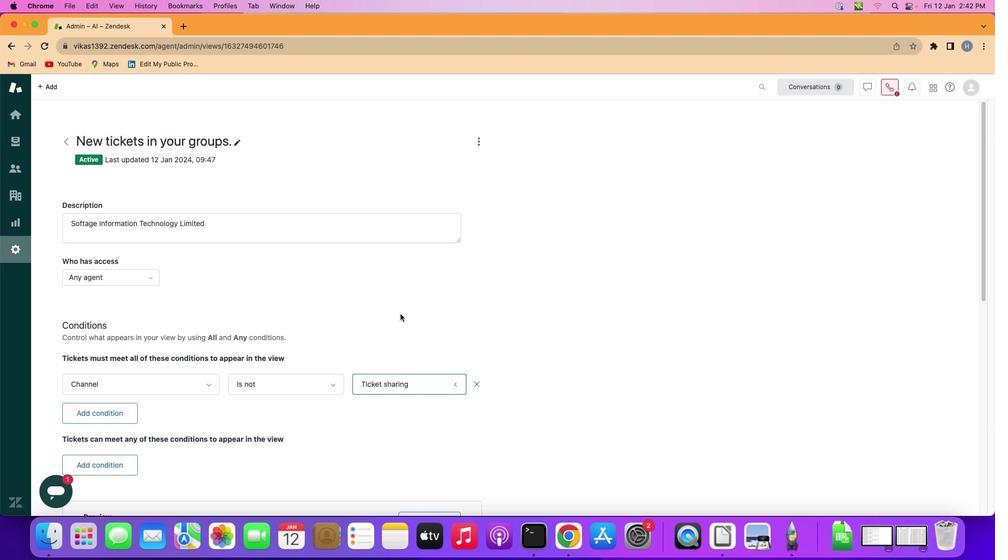
Action: Mouse moved to (399, 313)
Screenshot: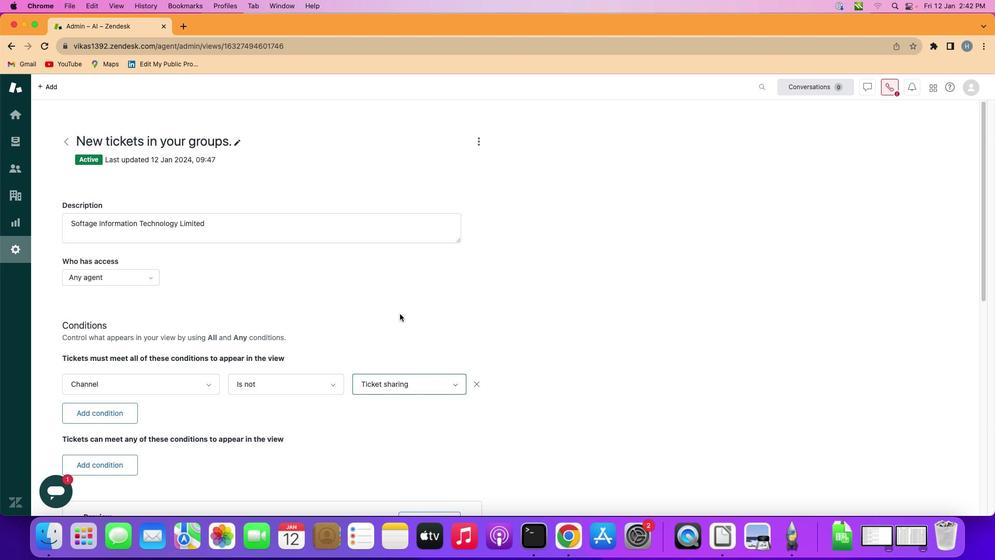 
